 Task: Filter people by profile language Russian.
Action: Mouse moved to (384, 73)
Screenshot: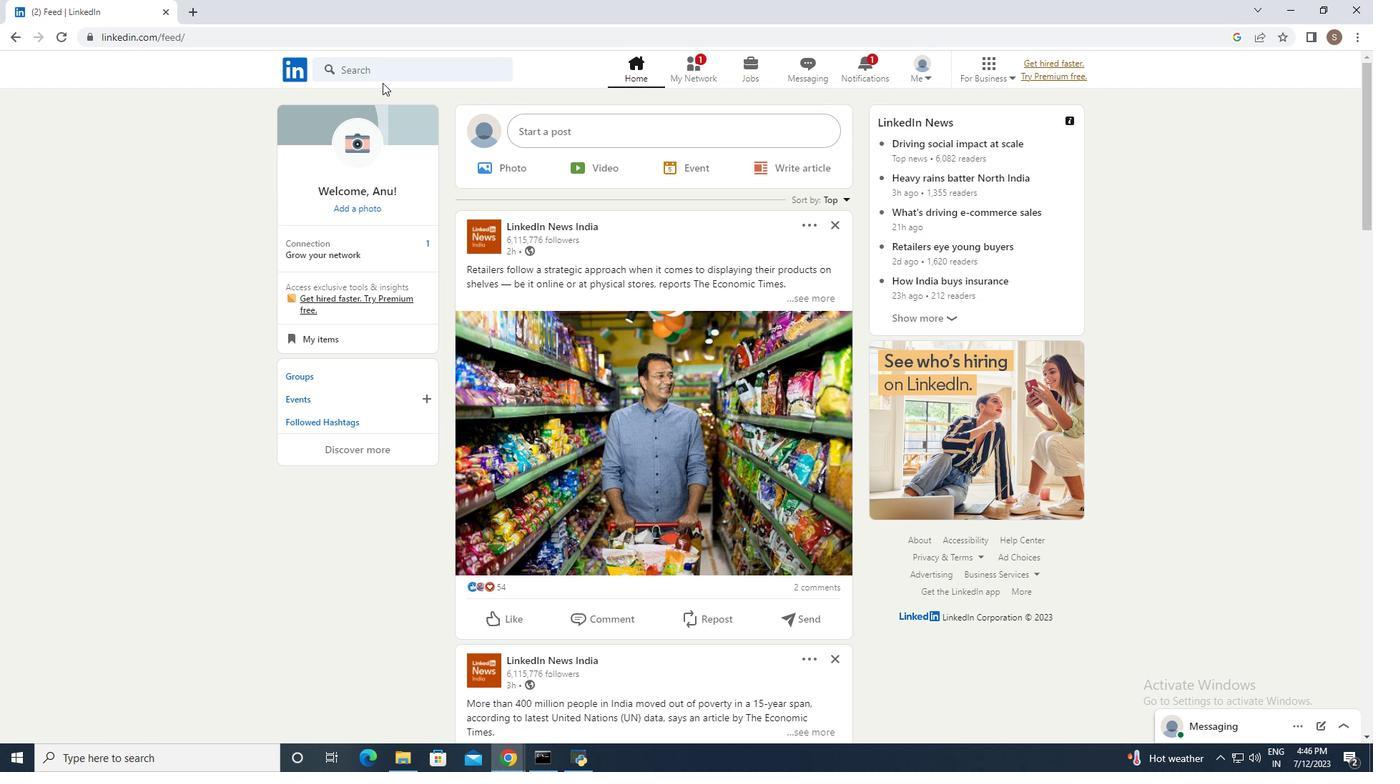 
Action: Mouse pressed left at (384, 73)
Screenshot: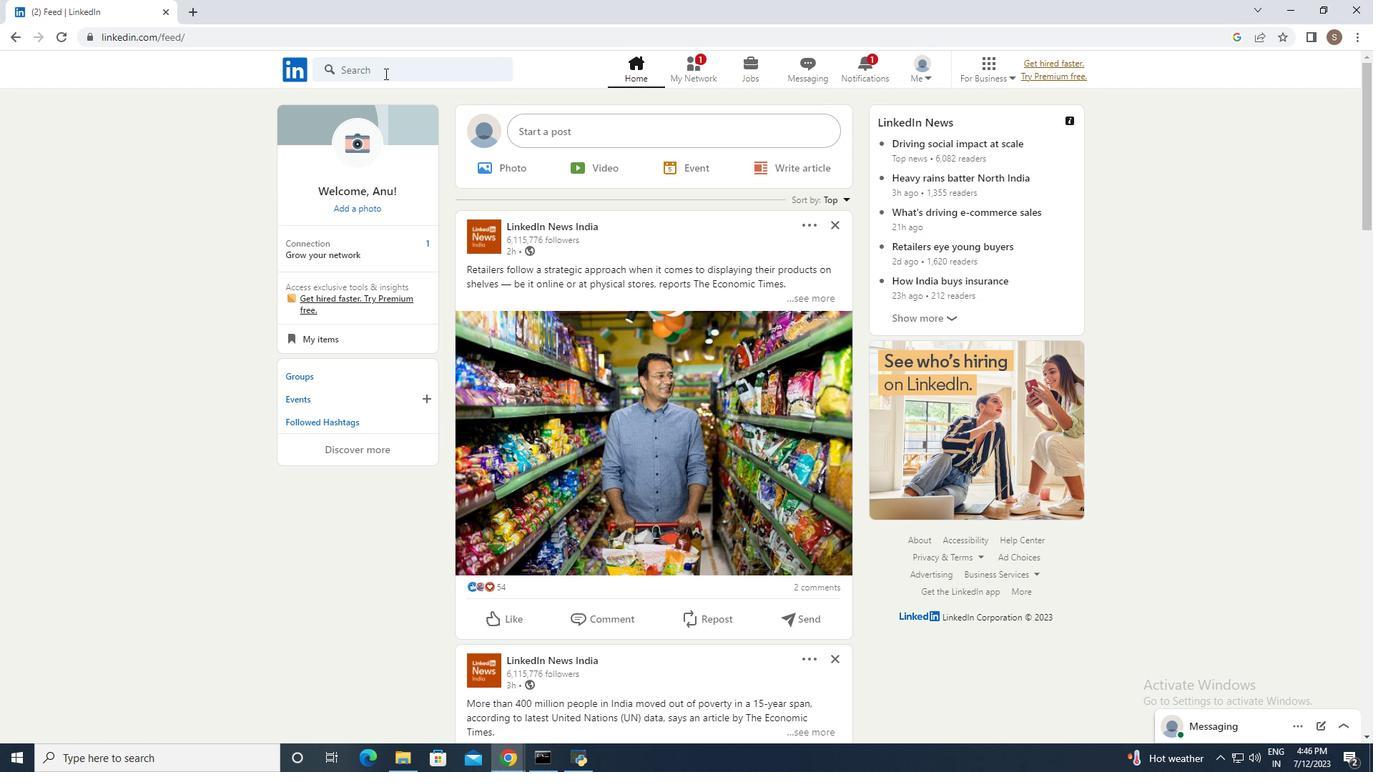 
Action: Mouse moved to (363, 196)
Screenshot: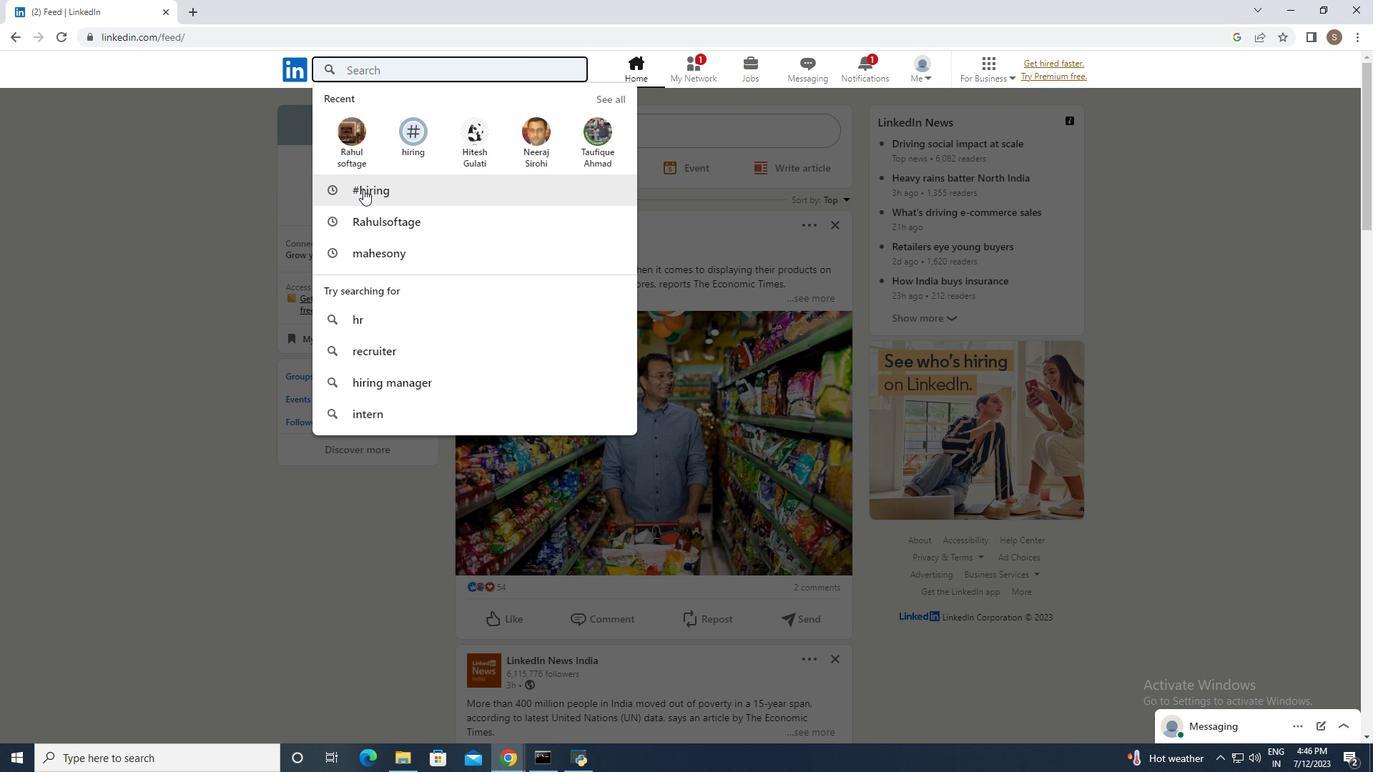 
Action: Mouse pressed left at (363, 196)
Screenshot: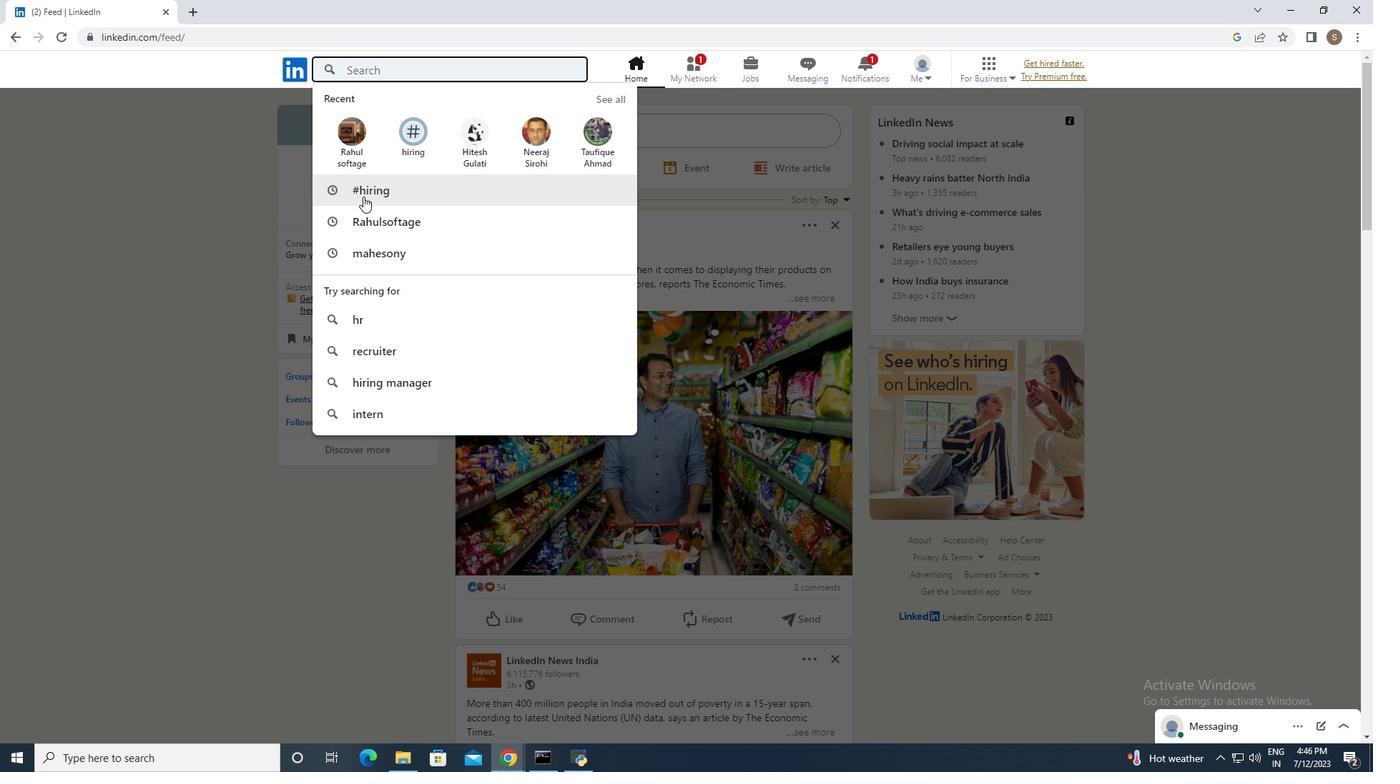 
Action: Mouse moved to (397, 102)
Screenshot: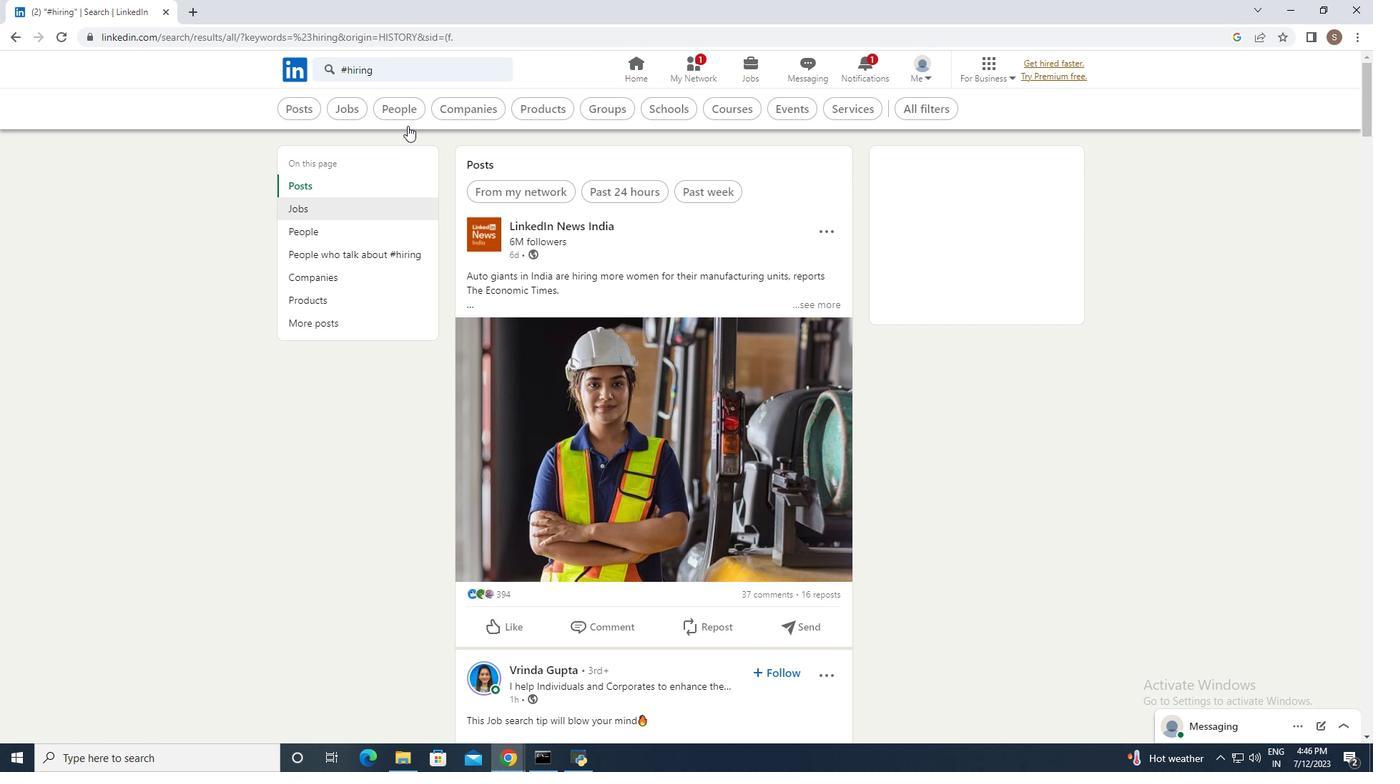 
Action: Mouse pressed left at (397, 102)
Screenshot: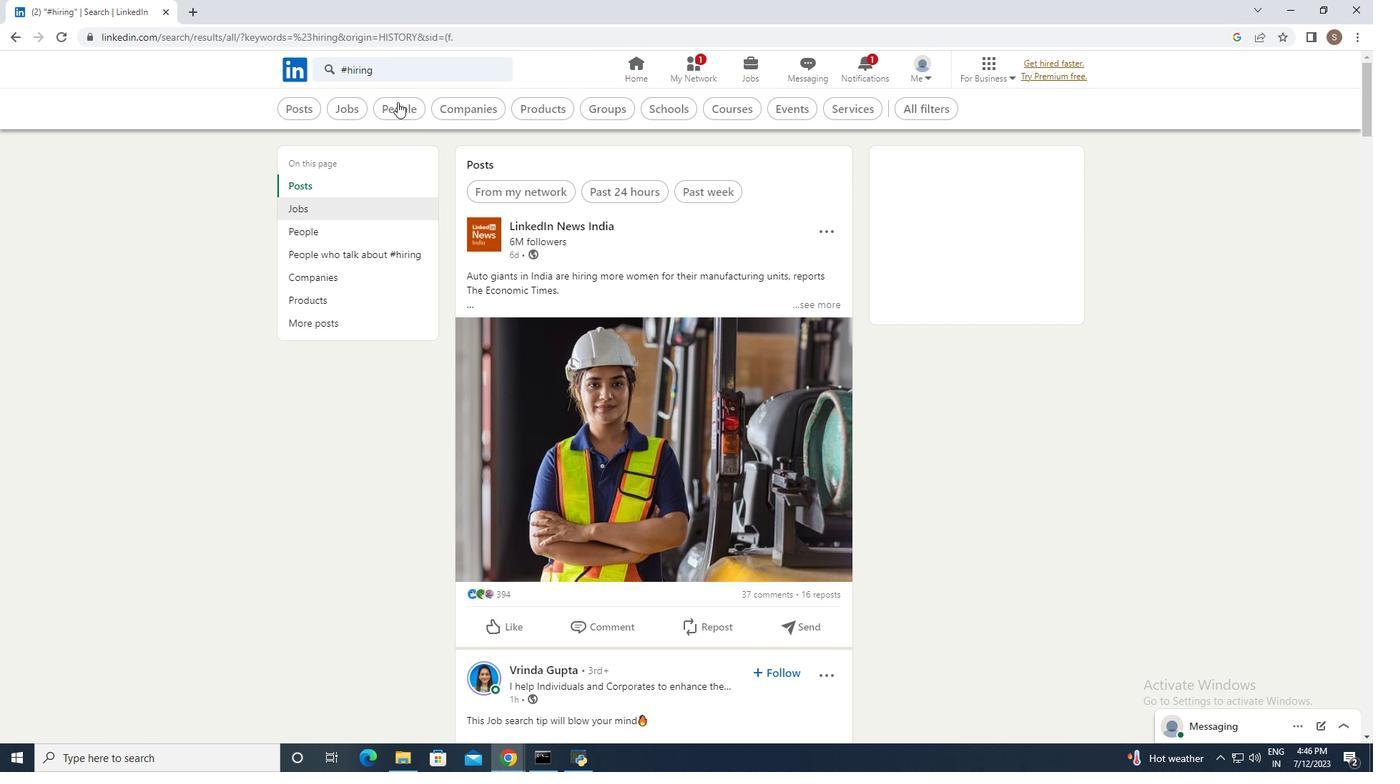 
Action: Mouse moved to (726, 109)
Screenshot: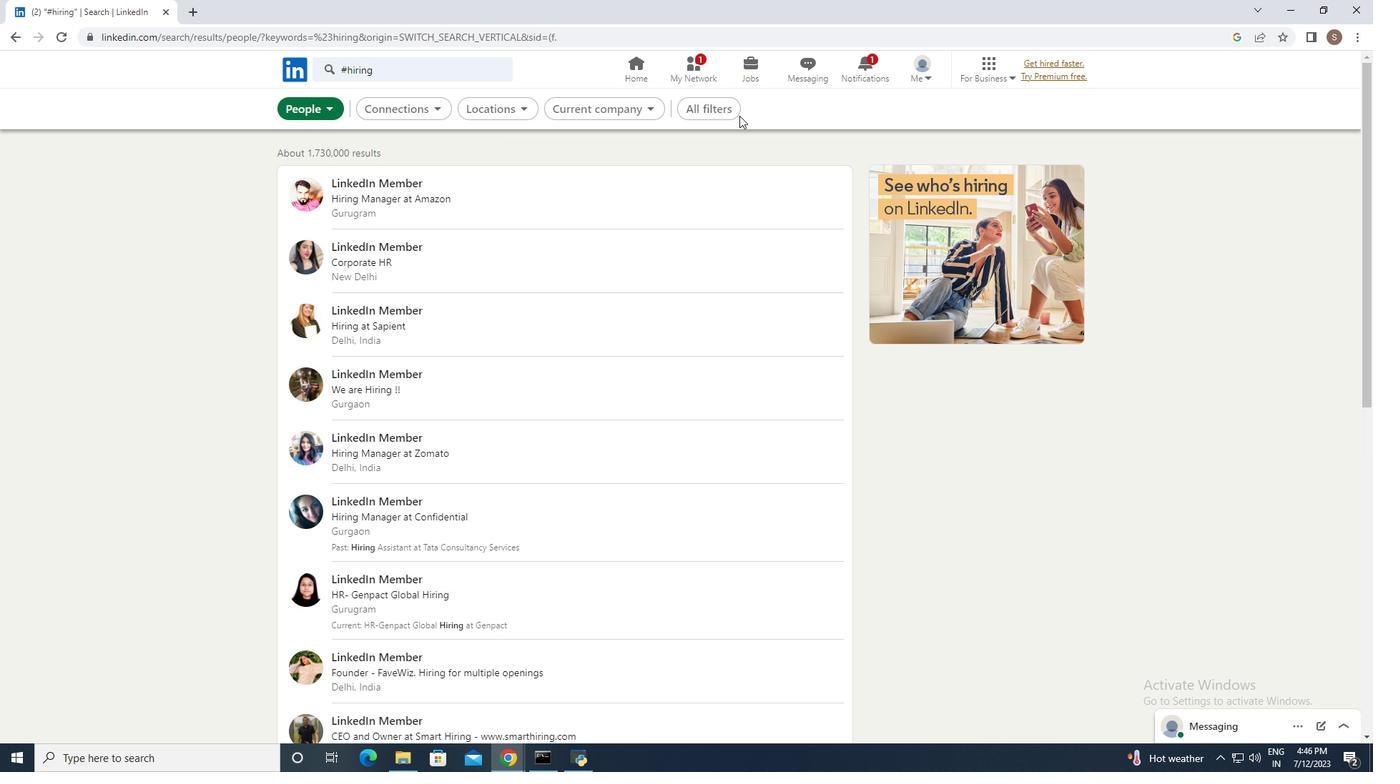 
Action: Mouse pressed left at (726, 109)
Screenshot: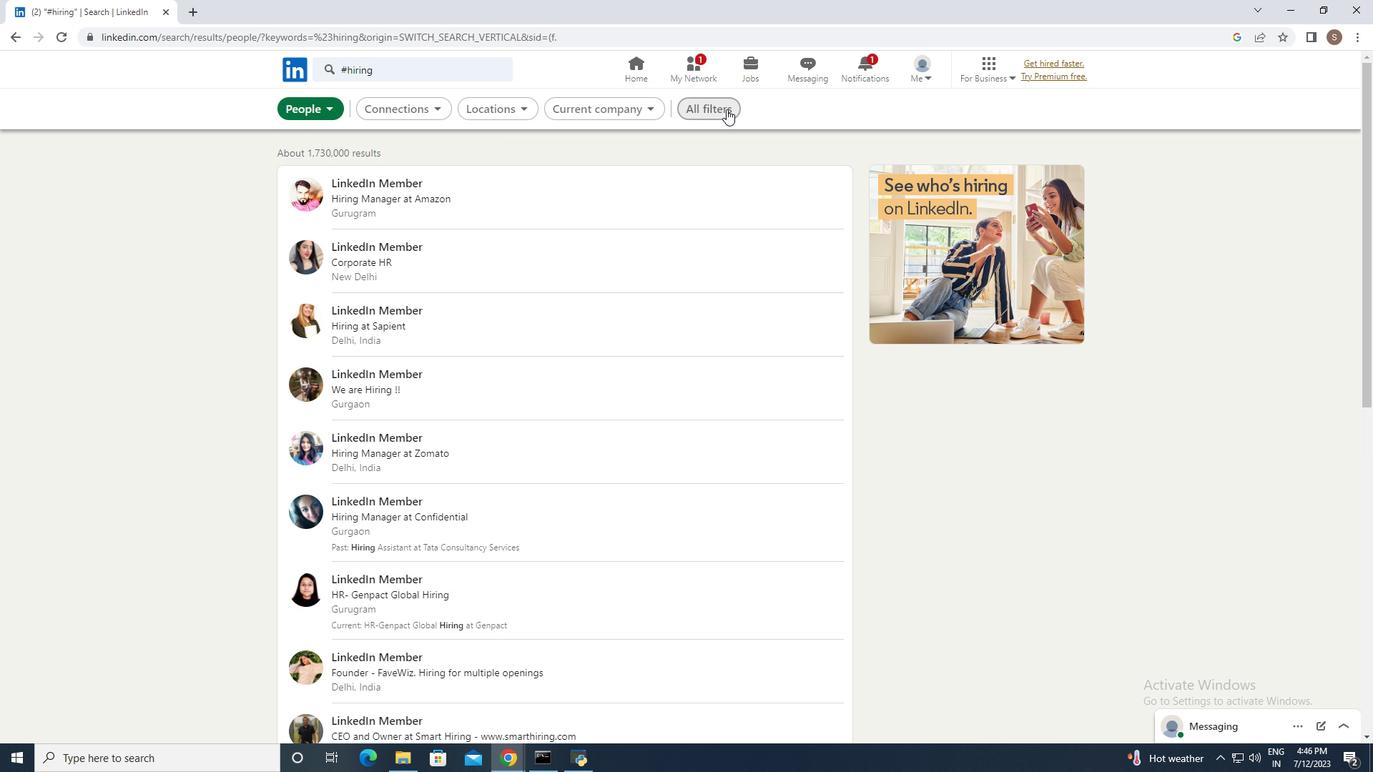 
Action: Mouse moved to (1051, 410)
Screenshot: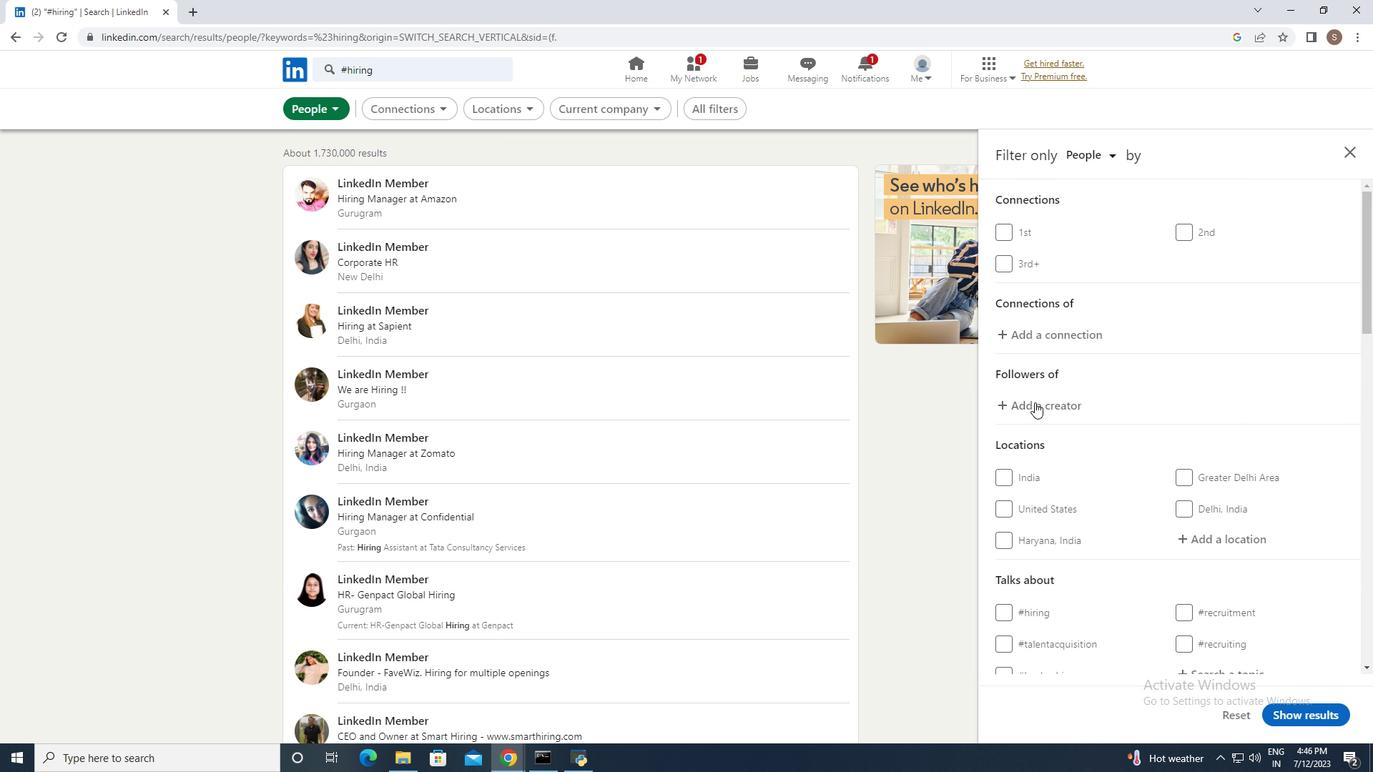 
Action: Mouse scrolled (1051, 409) with delta (0, 0)
Screenshot: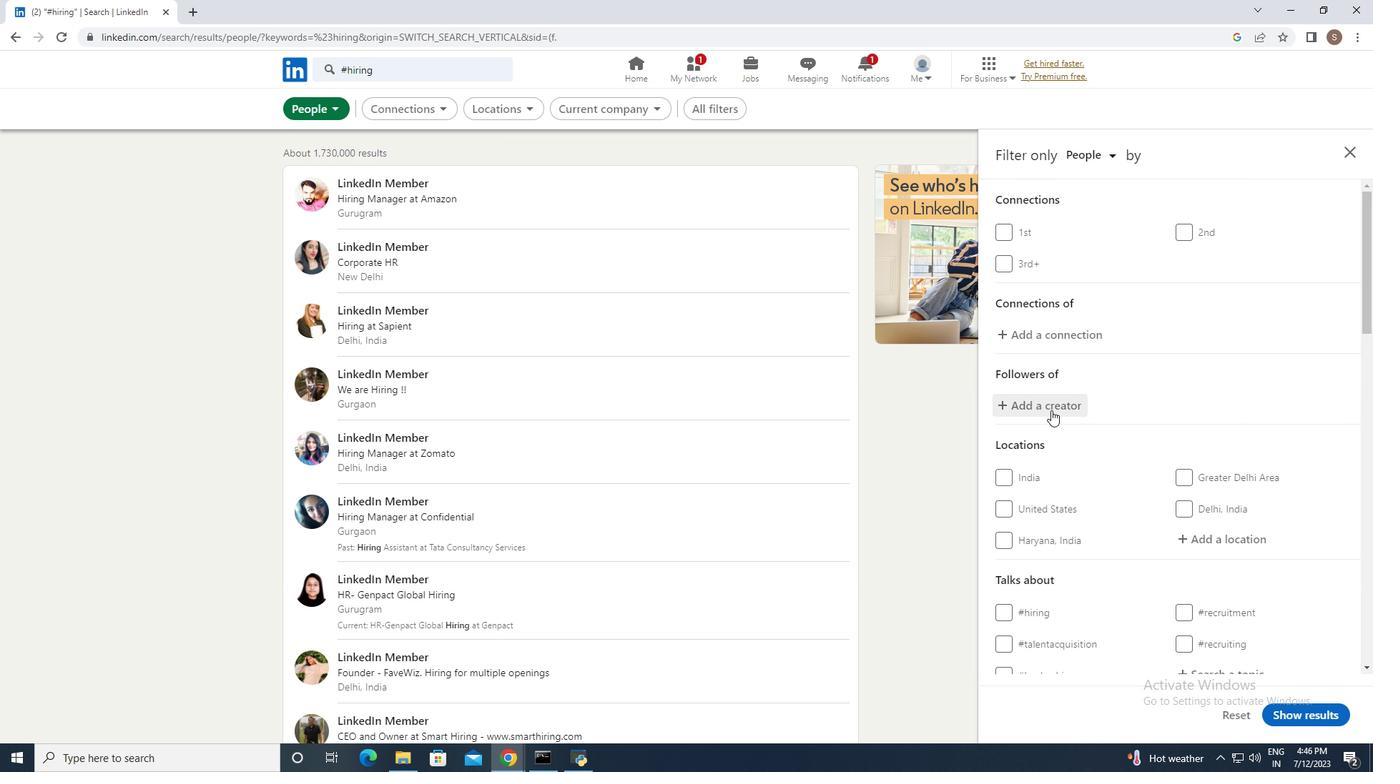 
Action: Mouse scrolled (1051, 409) with delta (0, 0)
Screenshot: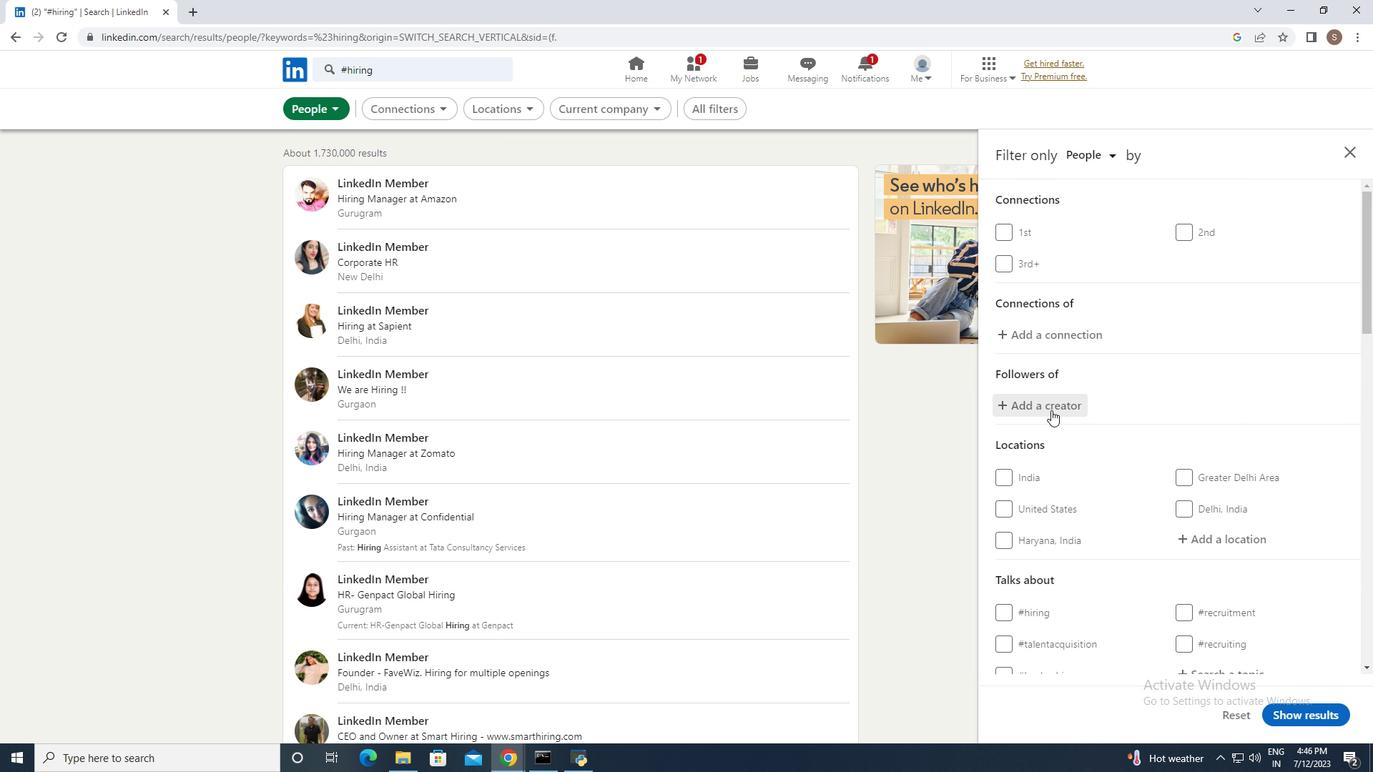 
Action: Mouse scrolled (1051, 409) with delta (0, 0)
Screenshot: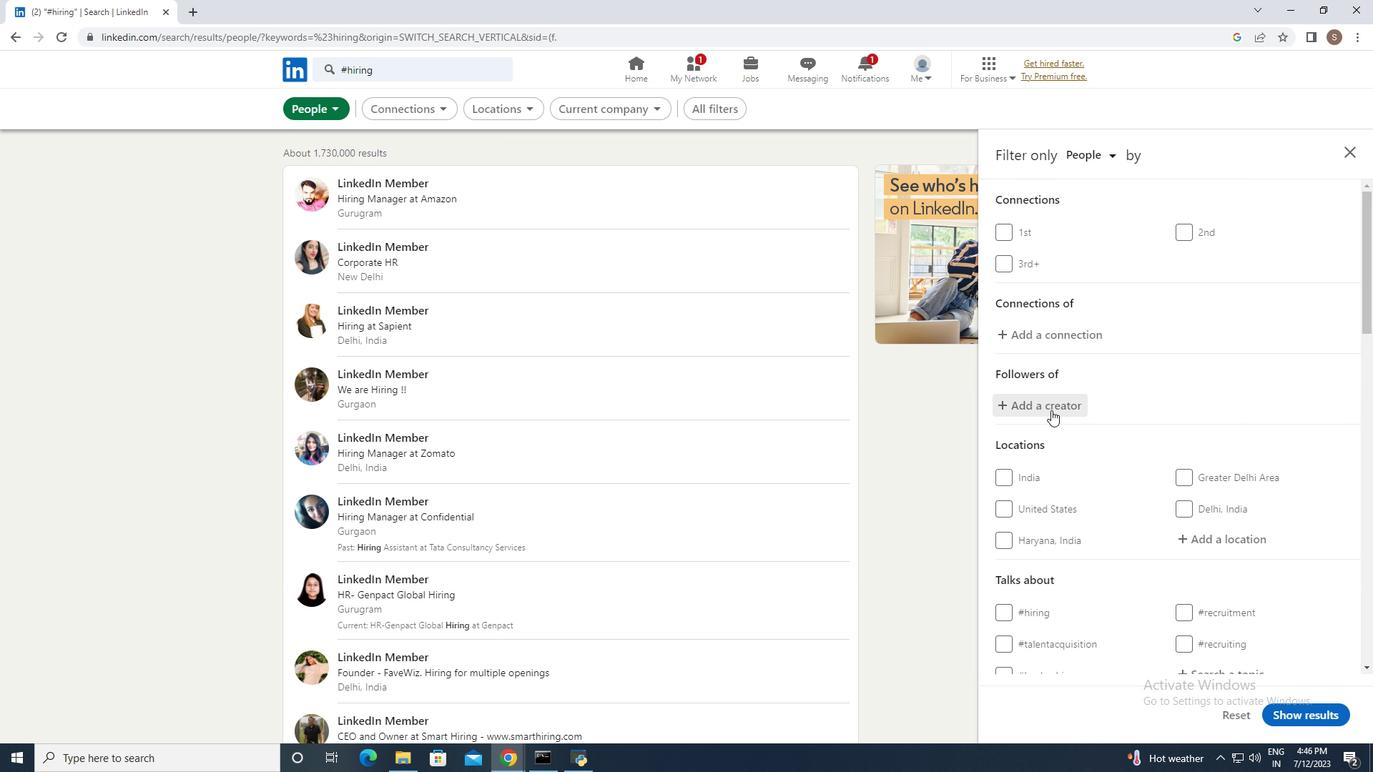 
Action: Mouse scrolled (1051, 409) with delta (0, 0)
Screenshot: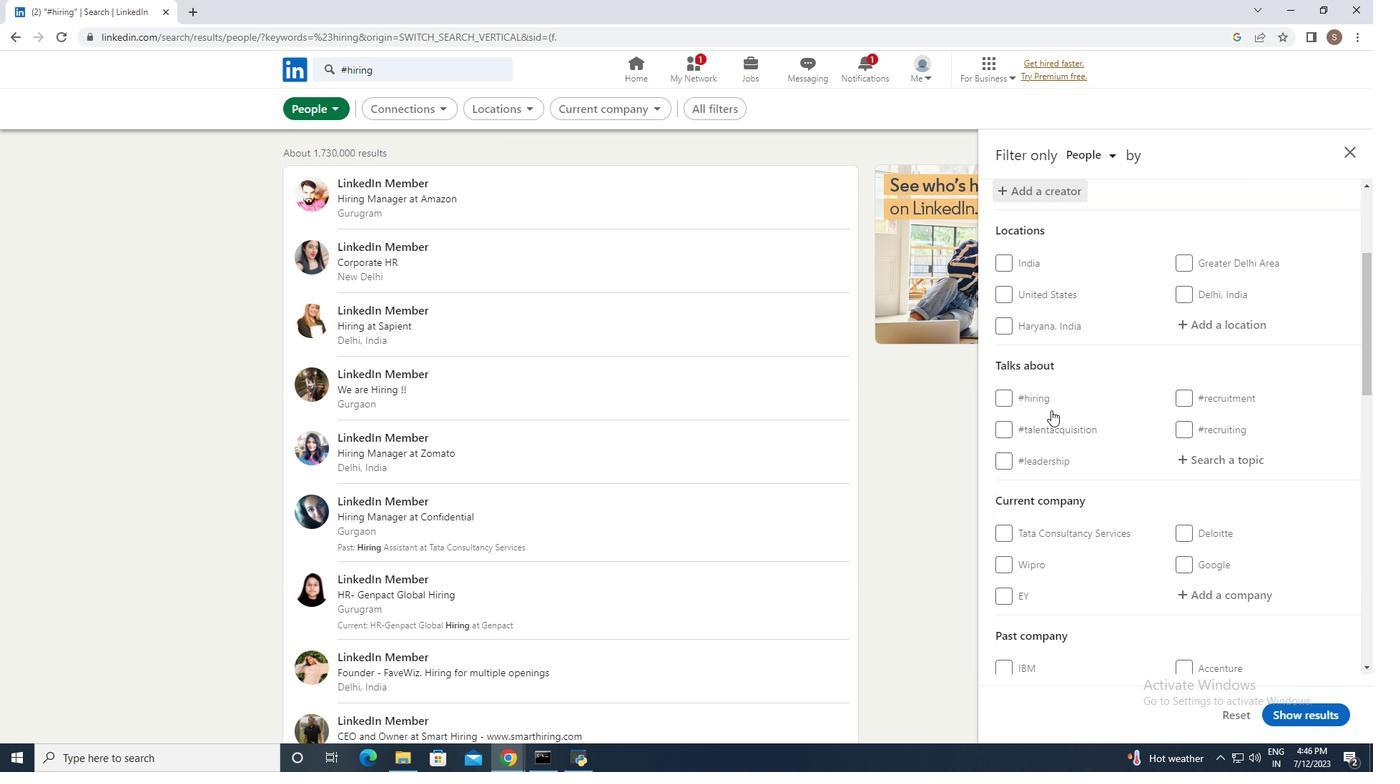 
Action: Mouse scrolled (1051, 409) with delta (0, 0)
Screenshot: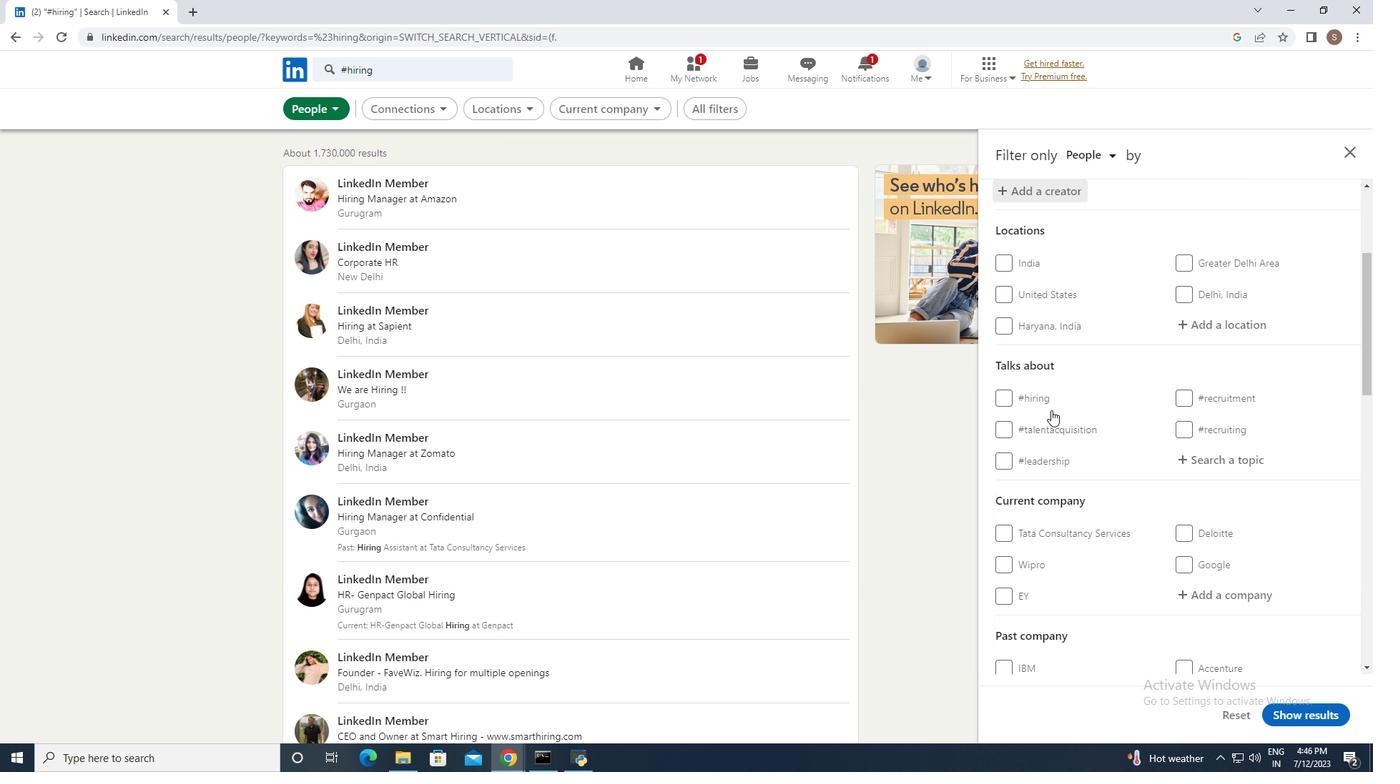 
Action: Mouse scrolled (1051, 409) with delta (0, 0)
Screenshot: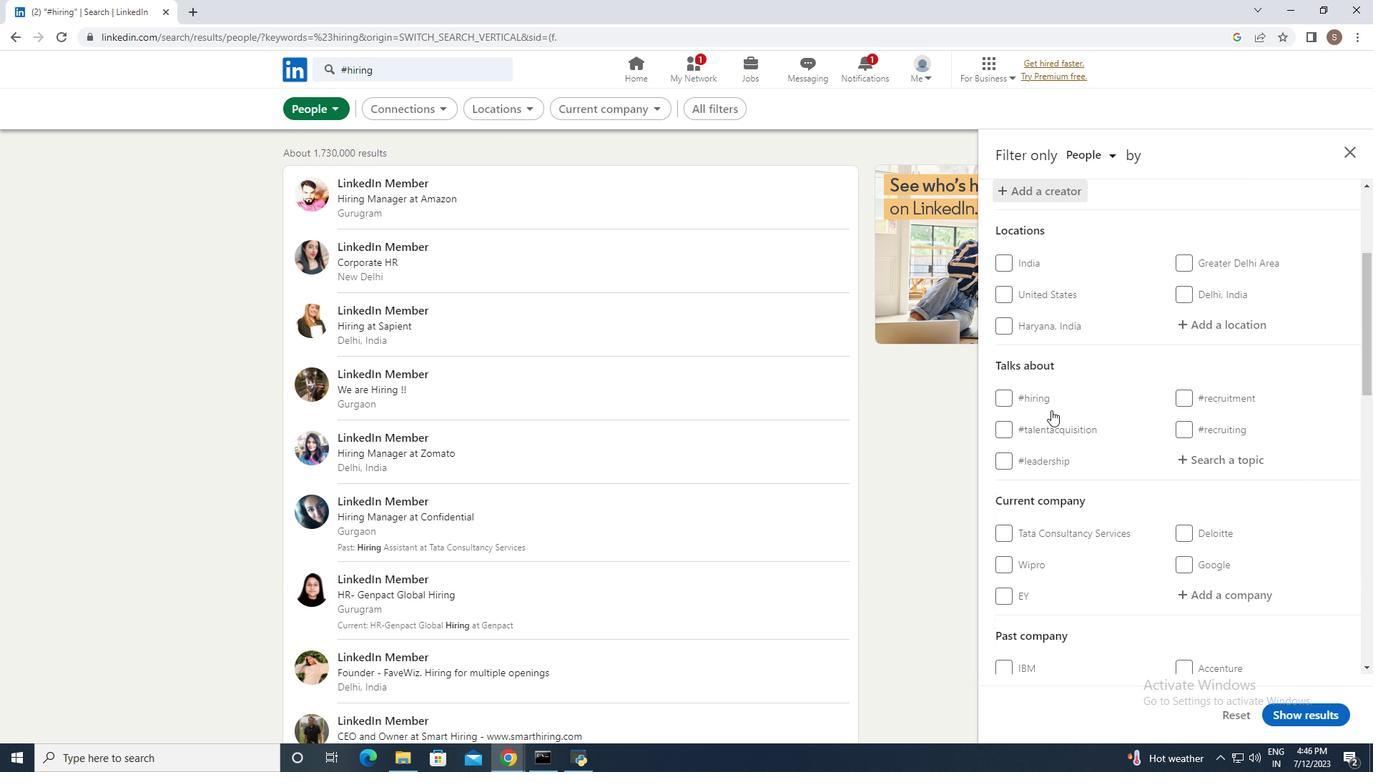 
Action: Mouse scrolled (1051, 409) with delta (0, 0)
Screenshot: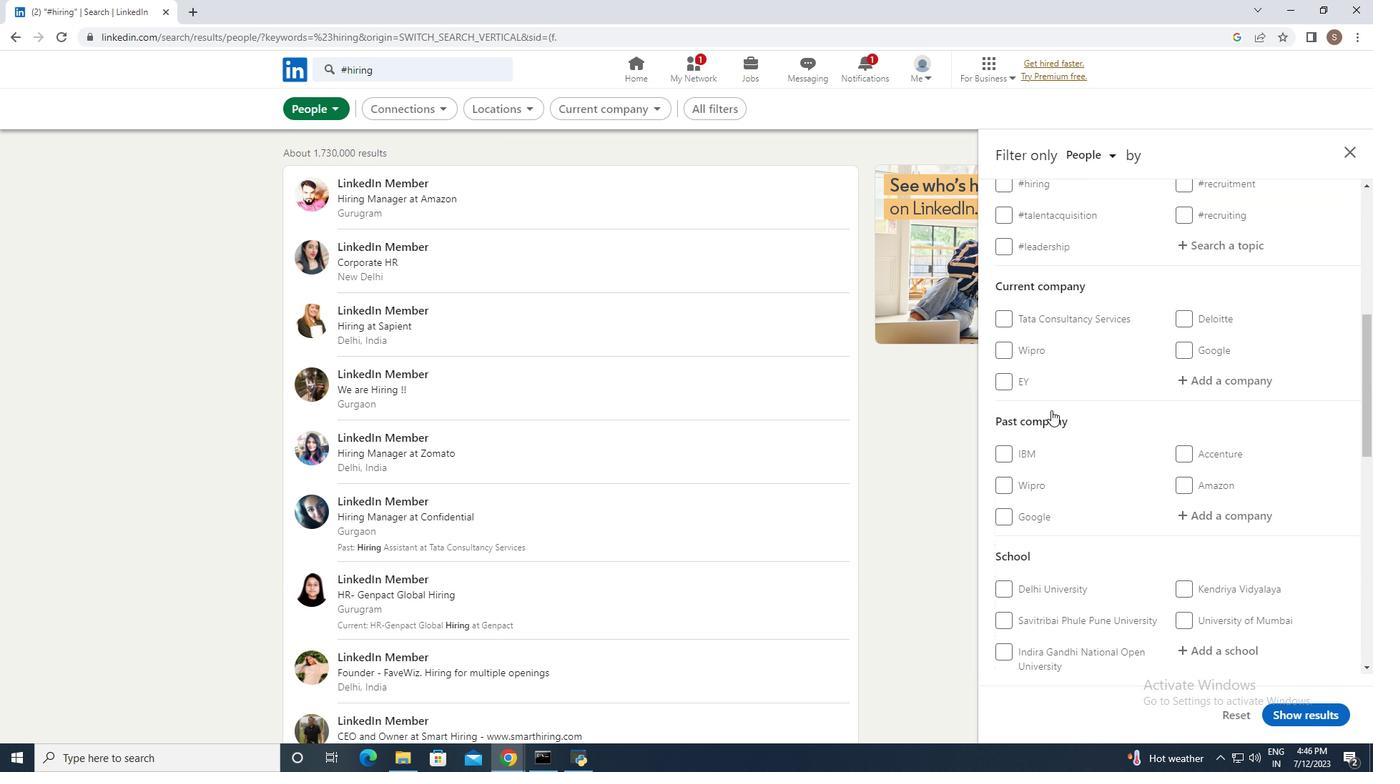 
Action: Mouse scrolled (1051, 409) with delta (0, 0)
Screenshot: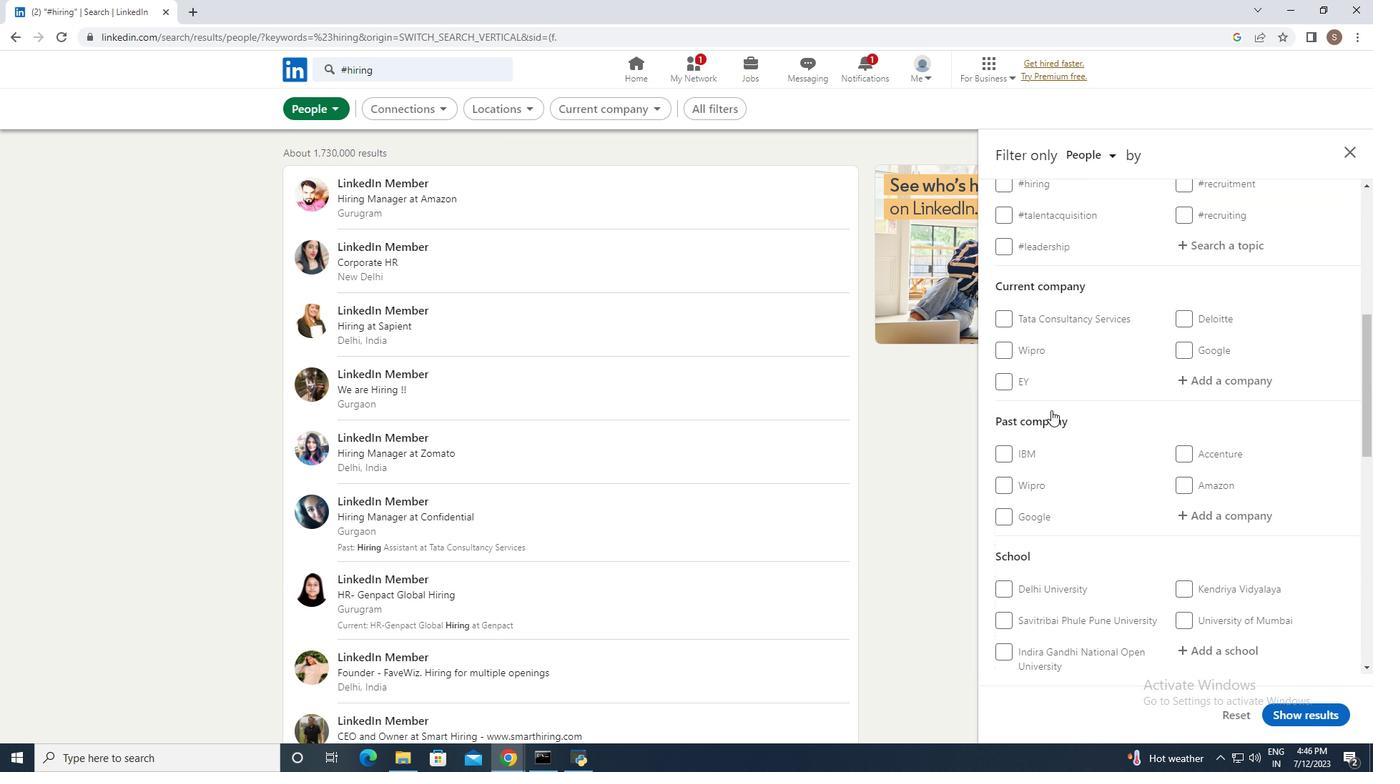 
Action: Mouse scrolled (1051, 409) with delta (0, 0)
Screenshot: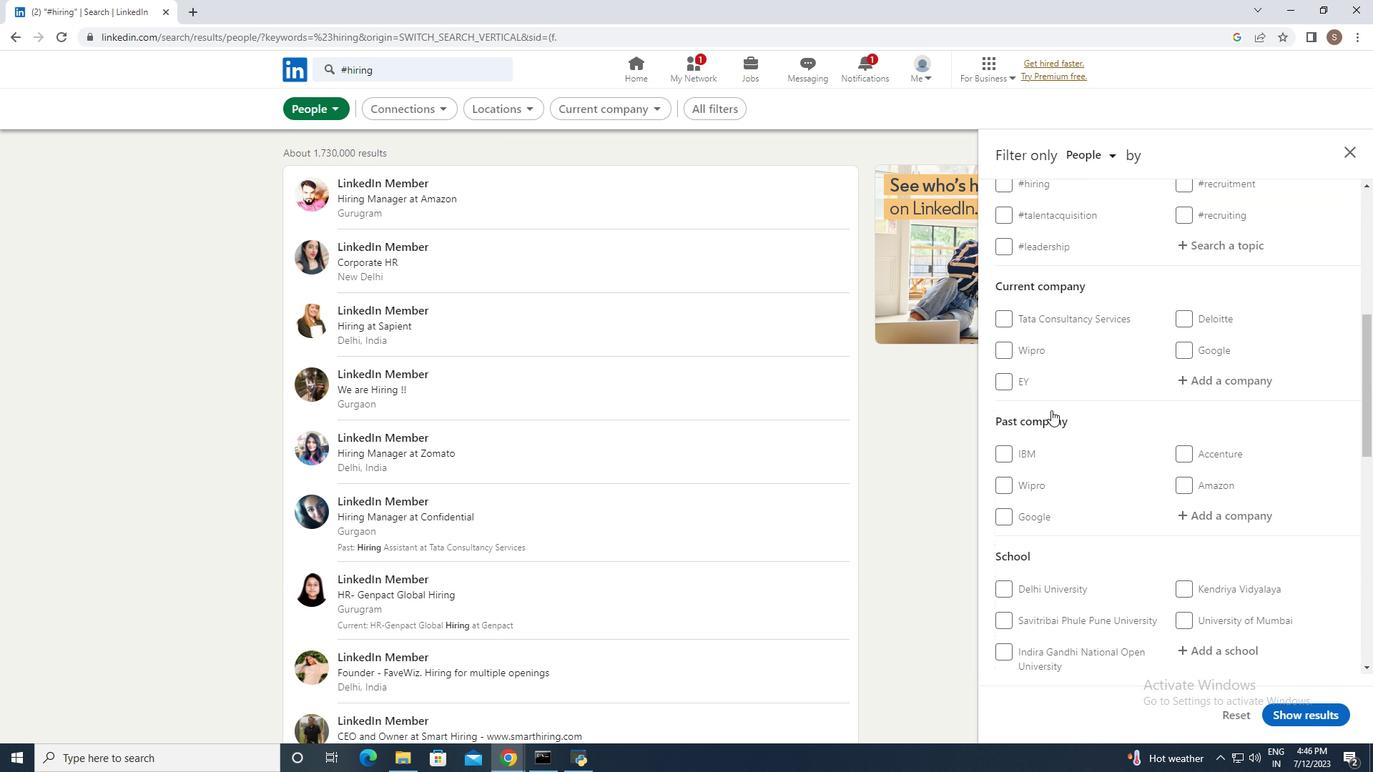 
Action: Mouse scrolled (1051, 409) with delta (0, 0)
Screenshot: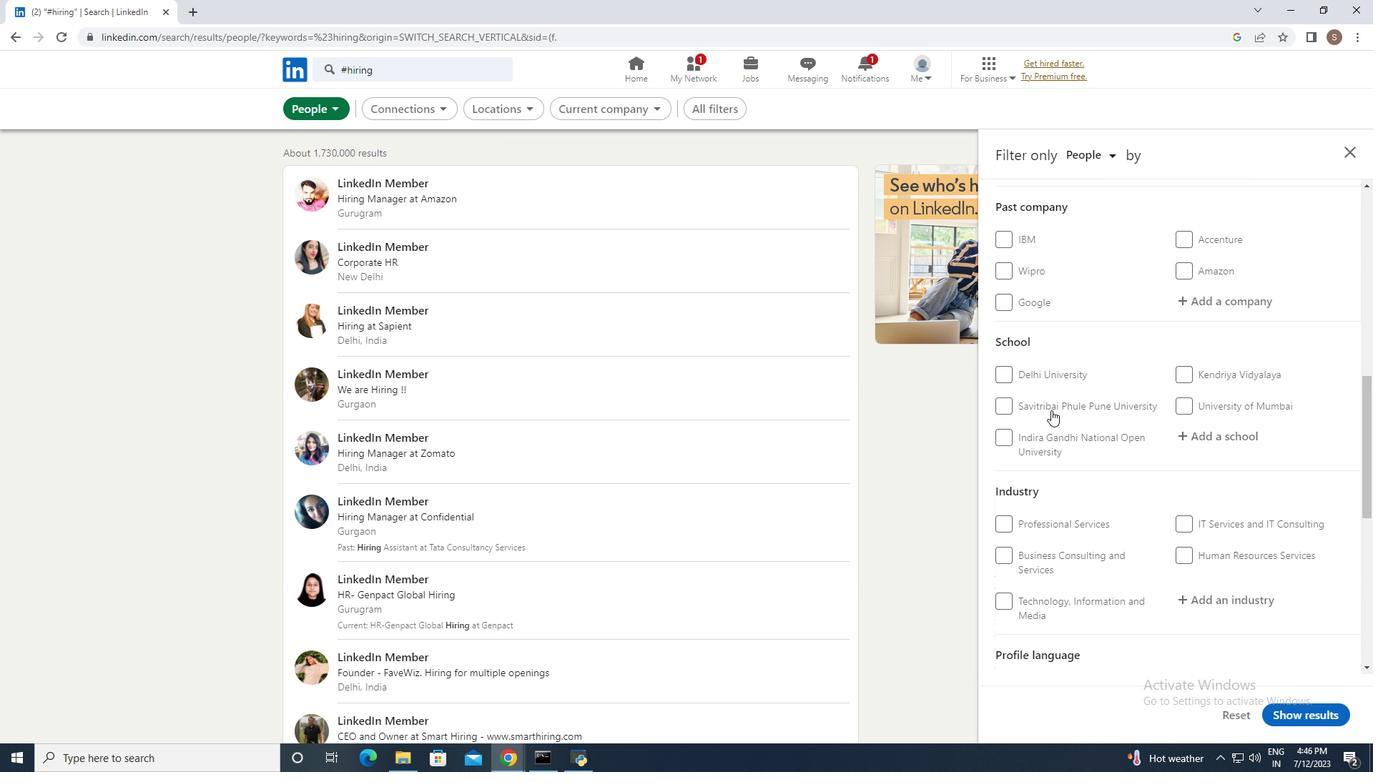 
Action: Mouse scrolled (1051, 409) with delta (0, 0)
Screenshot: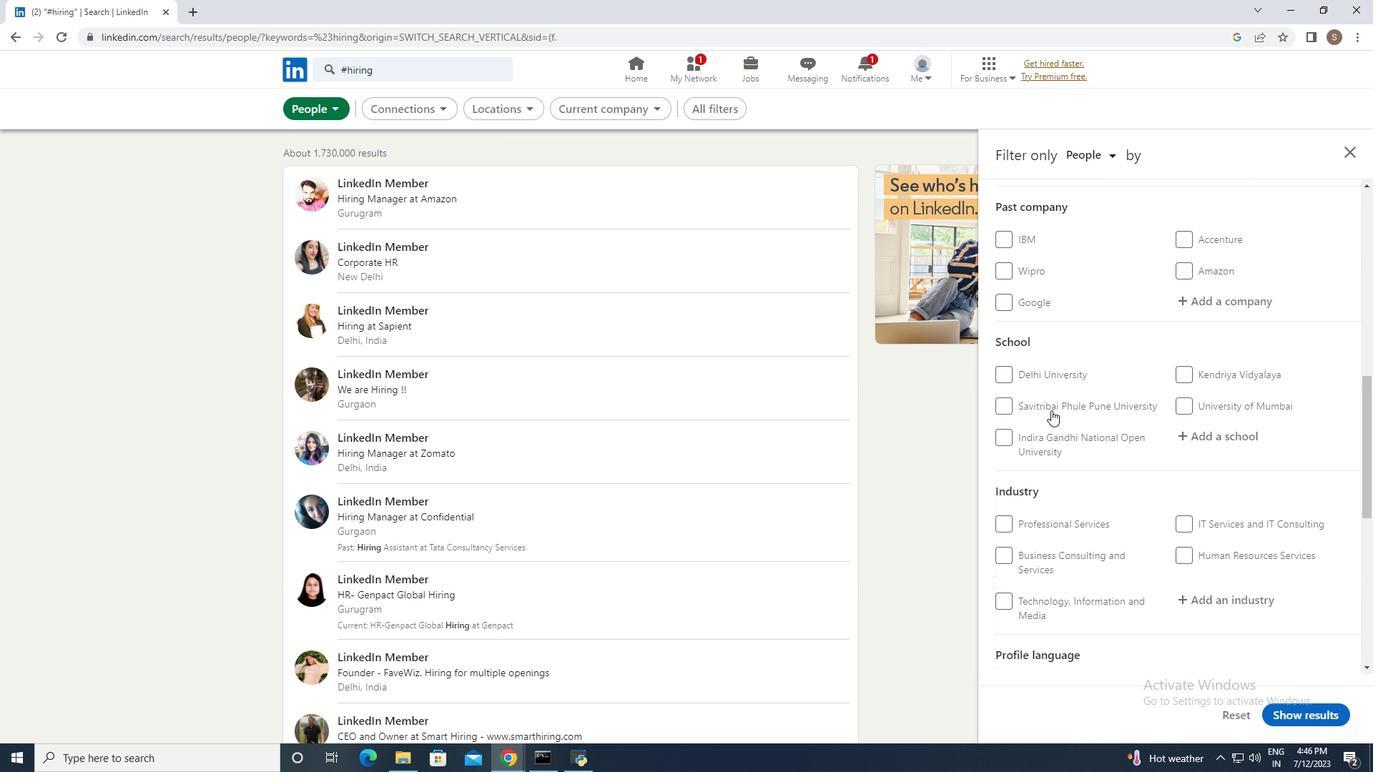 
Action: Mouse scrolled (1051, 409) with delta (0, 0)
Screenshot: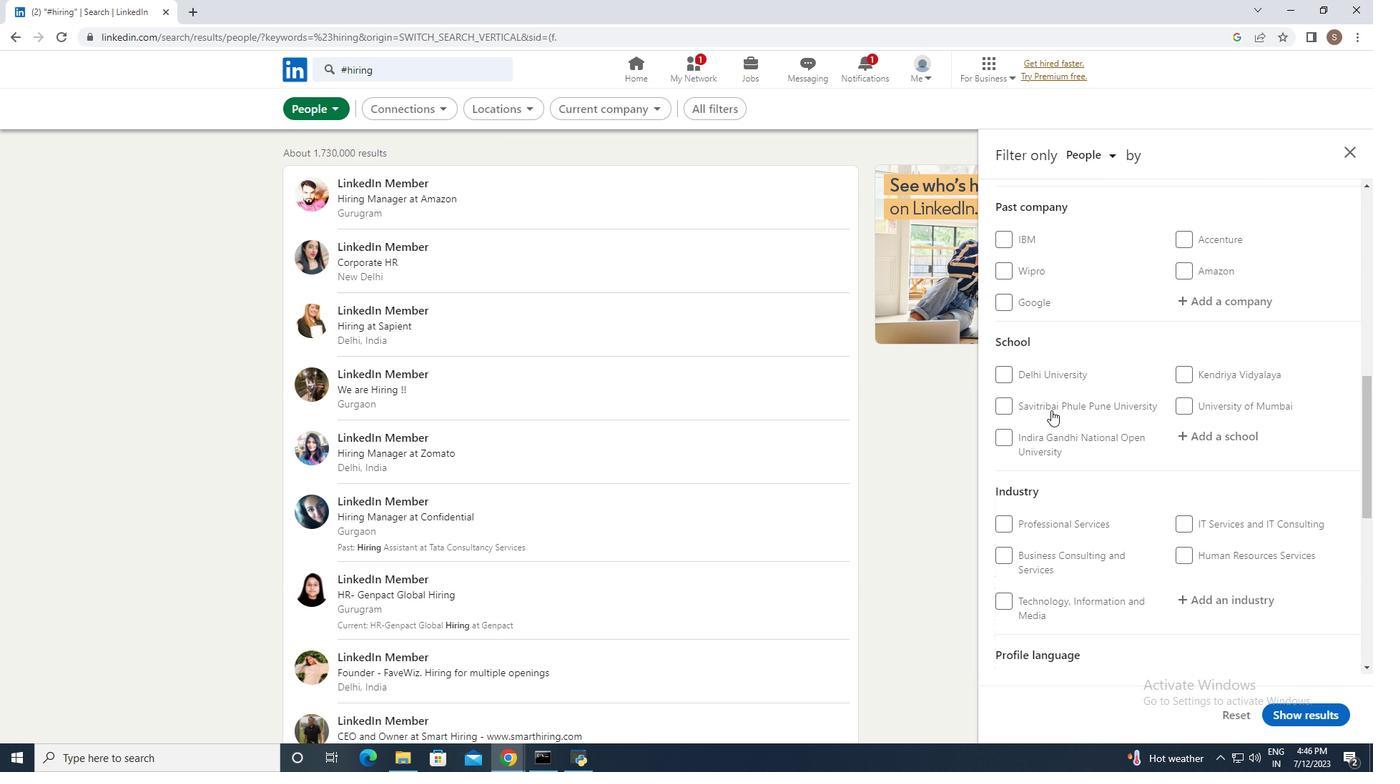 
Action: Mouse scrolled (1051, 409) with delta (0, 0)
Screenshot: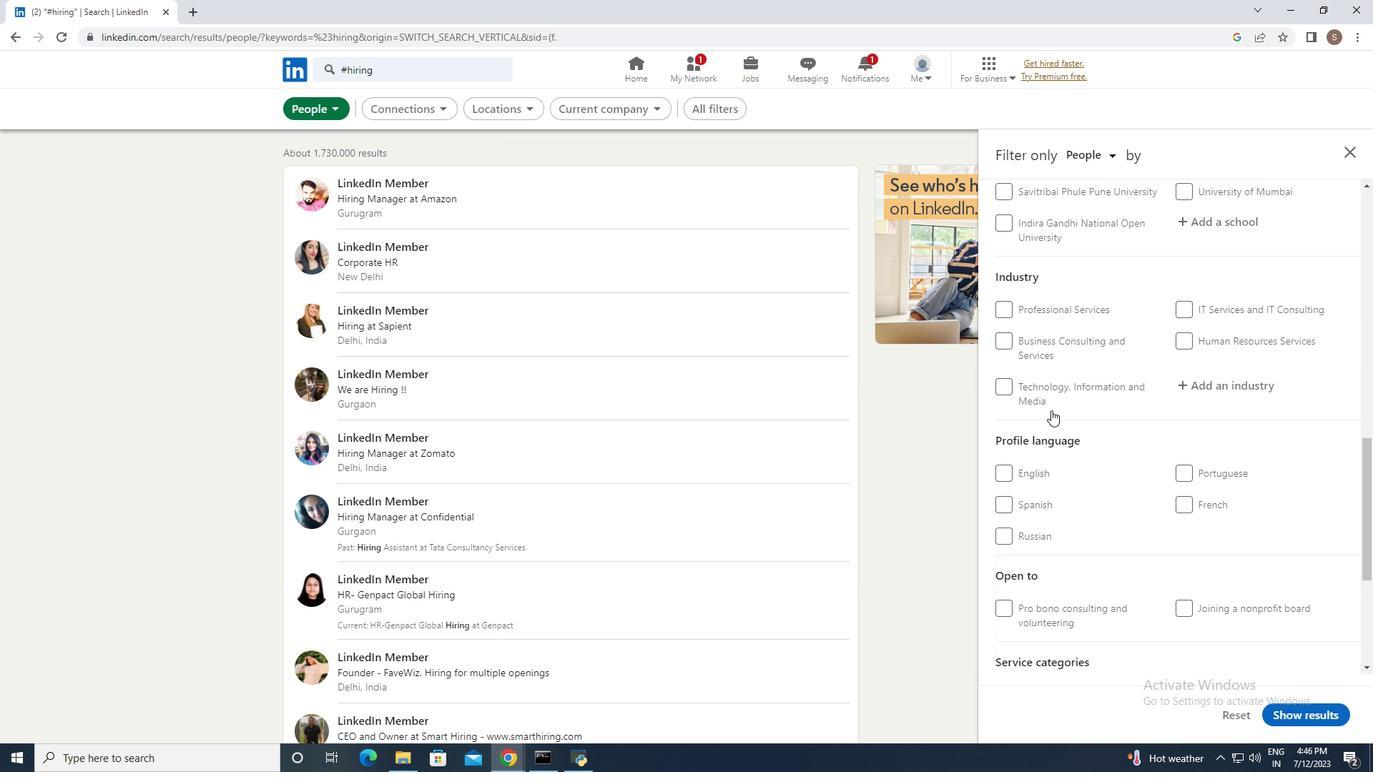 
Action: Mouse scrolled (1051, 409) with delta (0, 0)
Screenshot: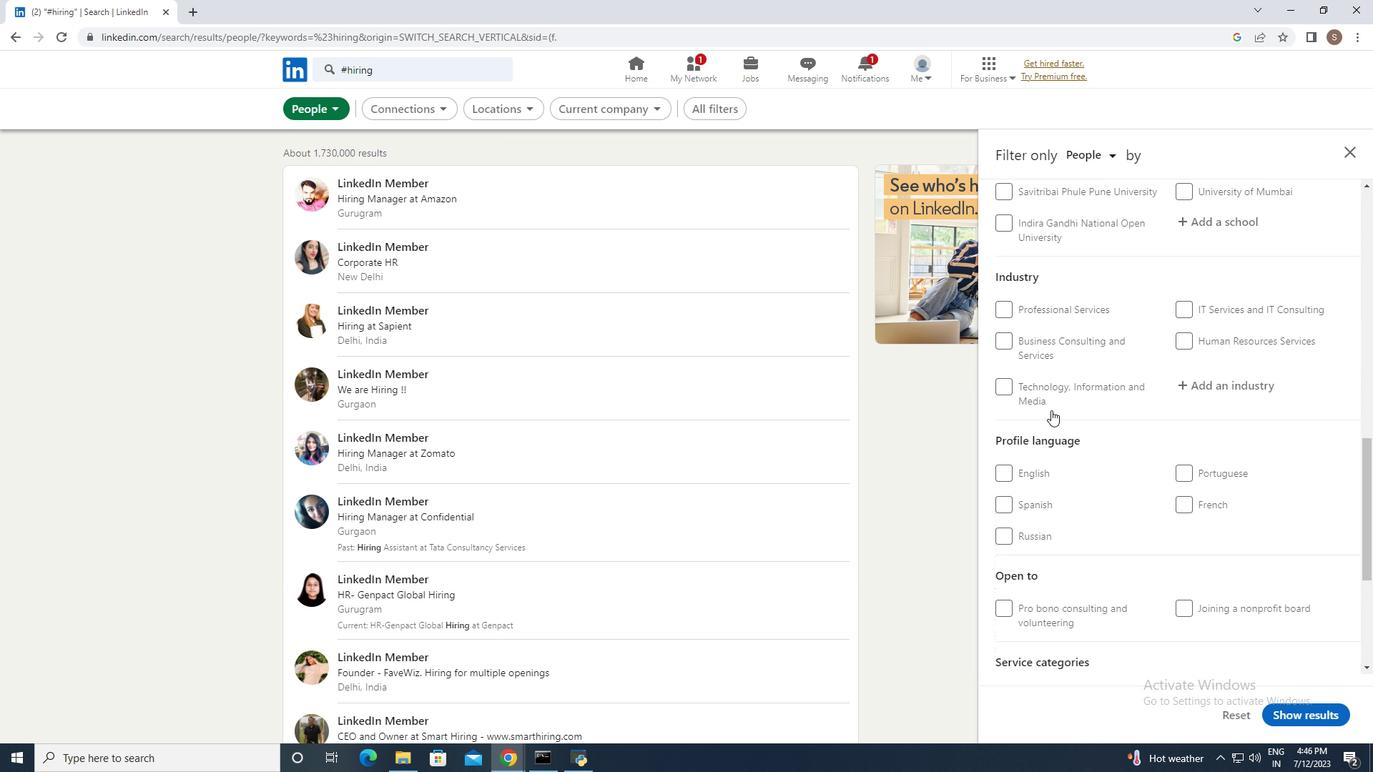 
Action: Mouse moved to (1002, 388)
Screenshot: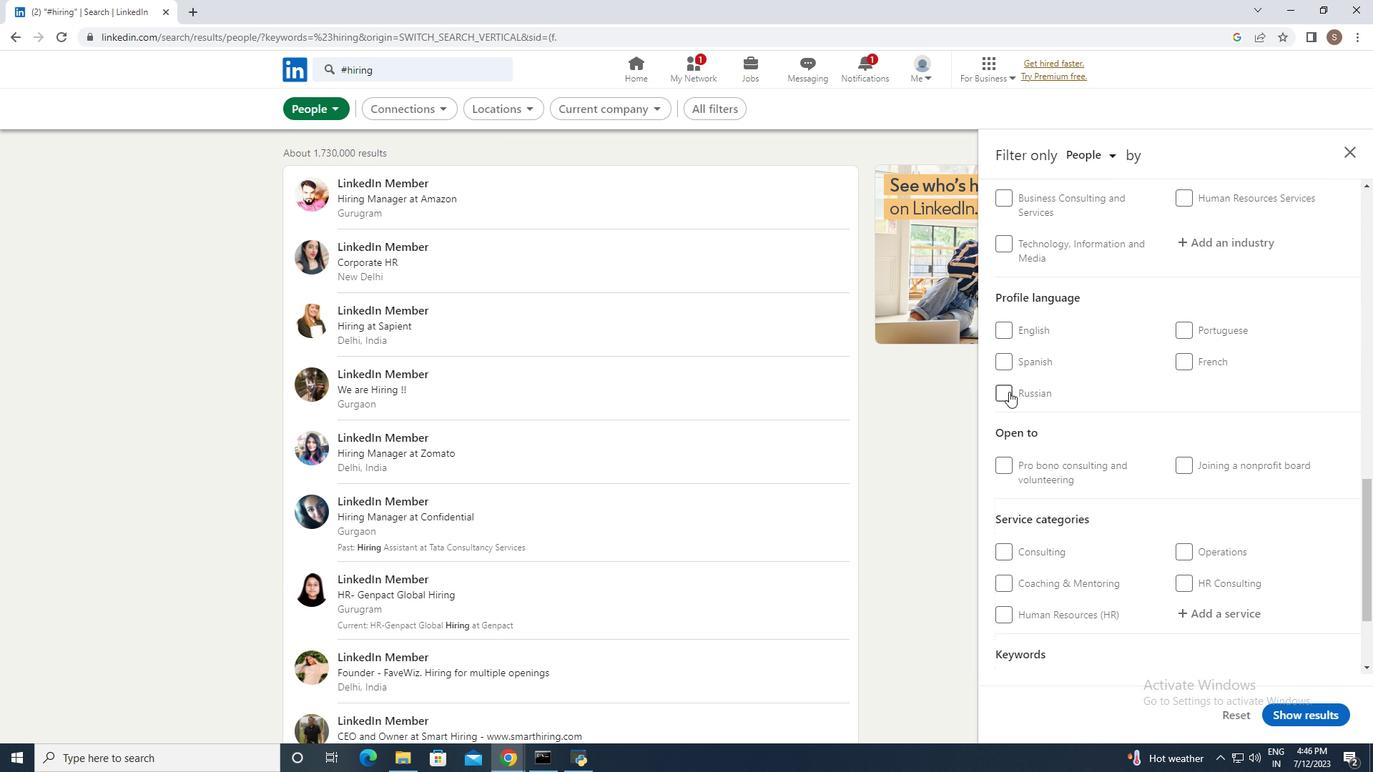 
Action: Mouse pressed left at (1002, 388)
Screenshot: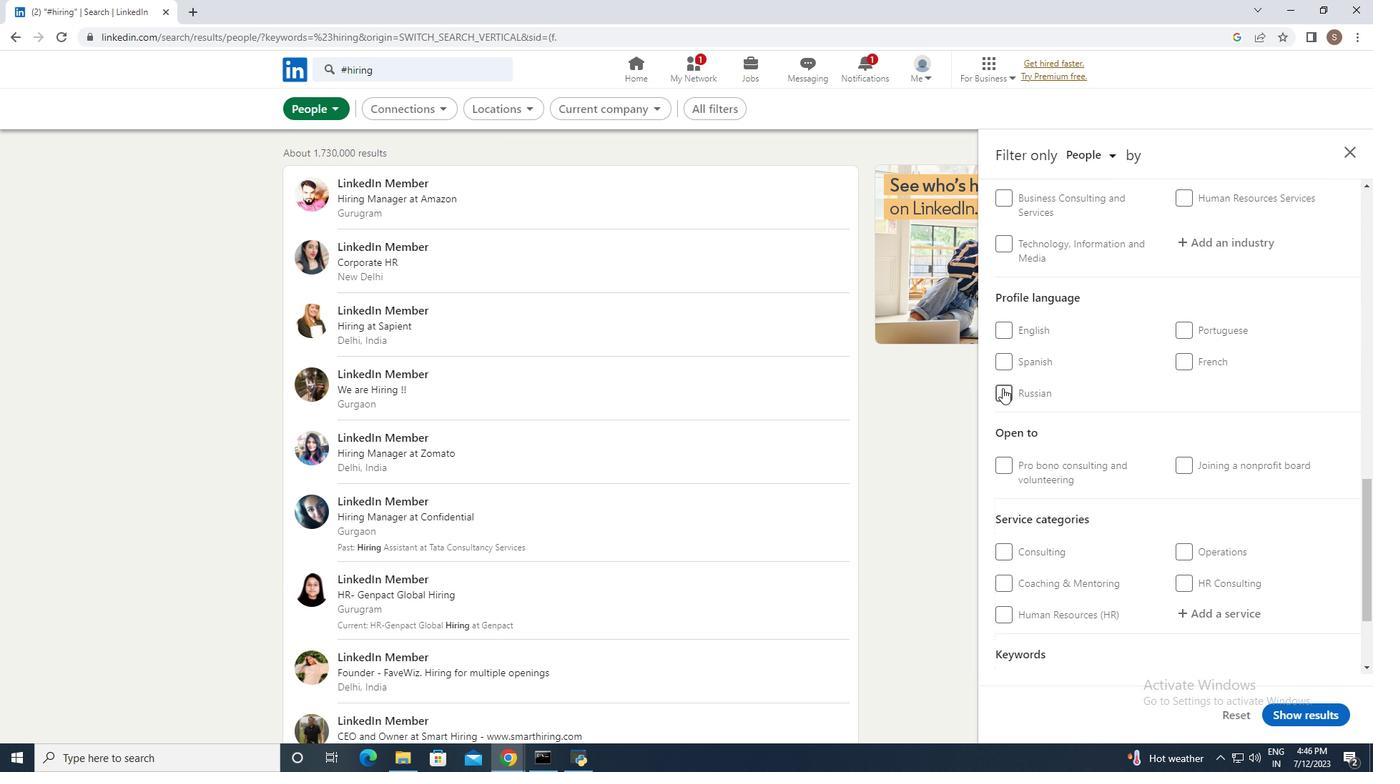 
Action: Mouse moved to (1313, 709)
Screenshot: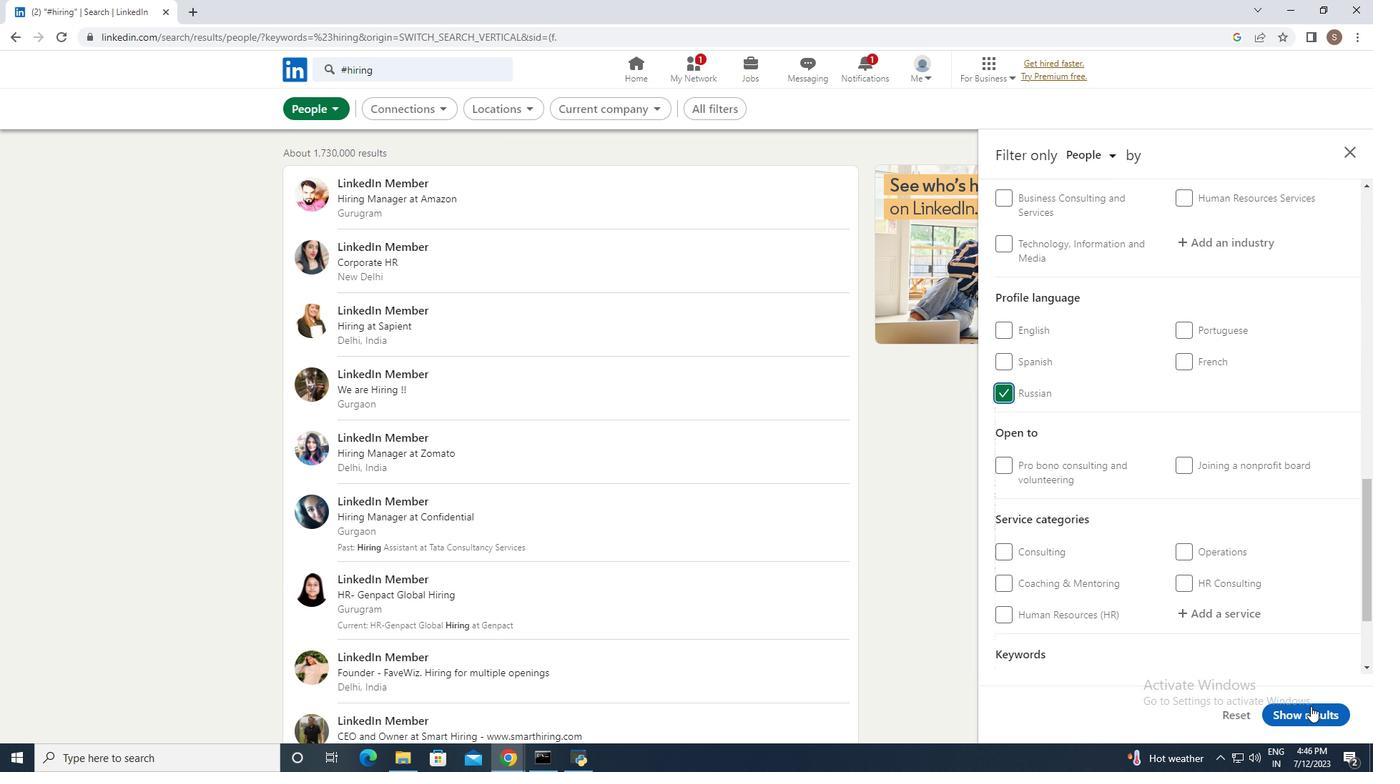 
Action: Mouse pressed left at (1313, 709)
Screenshot: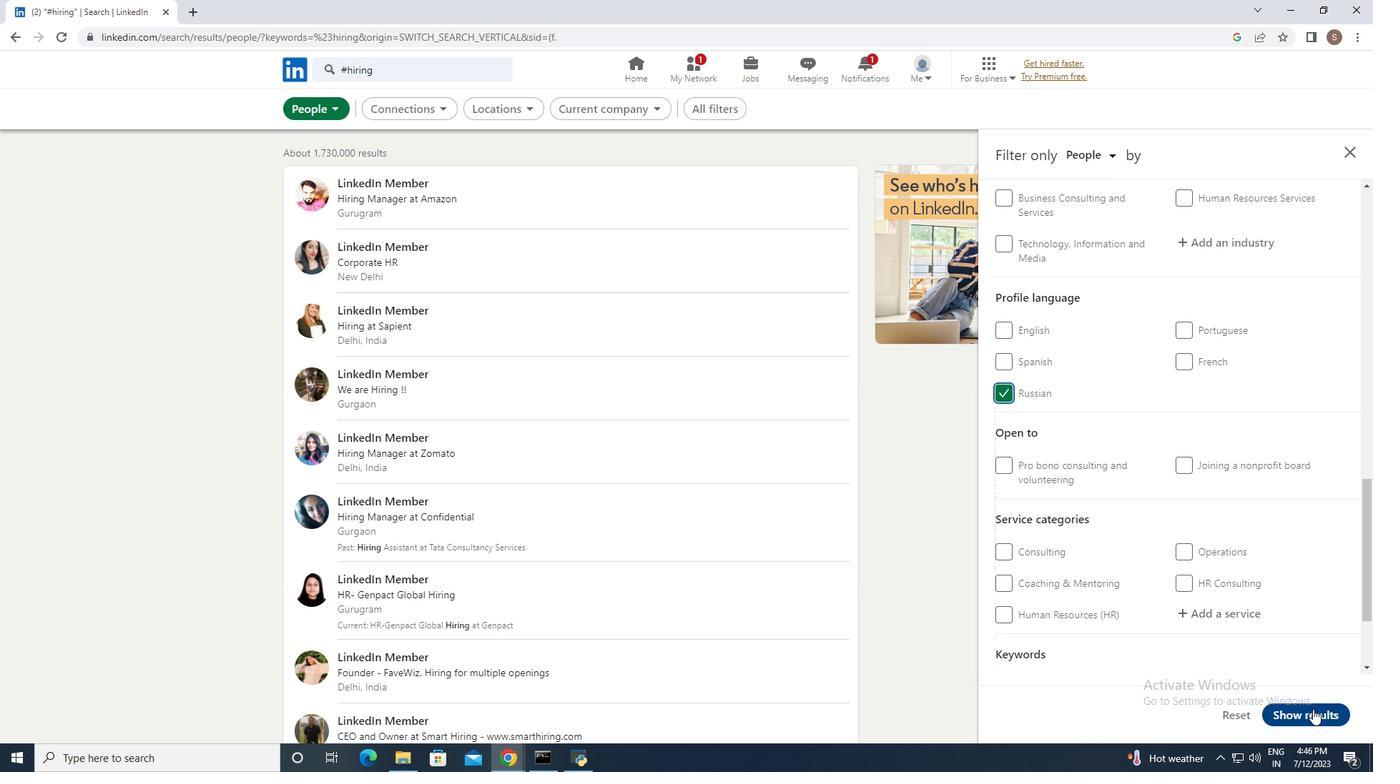 
Action: Mouse moved to (1091, 540)
Screenshot: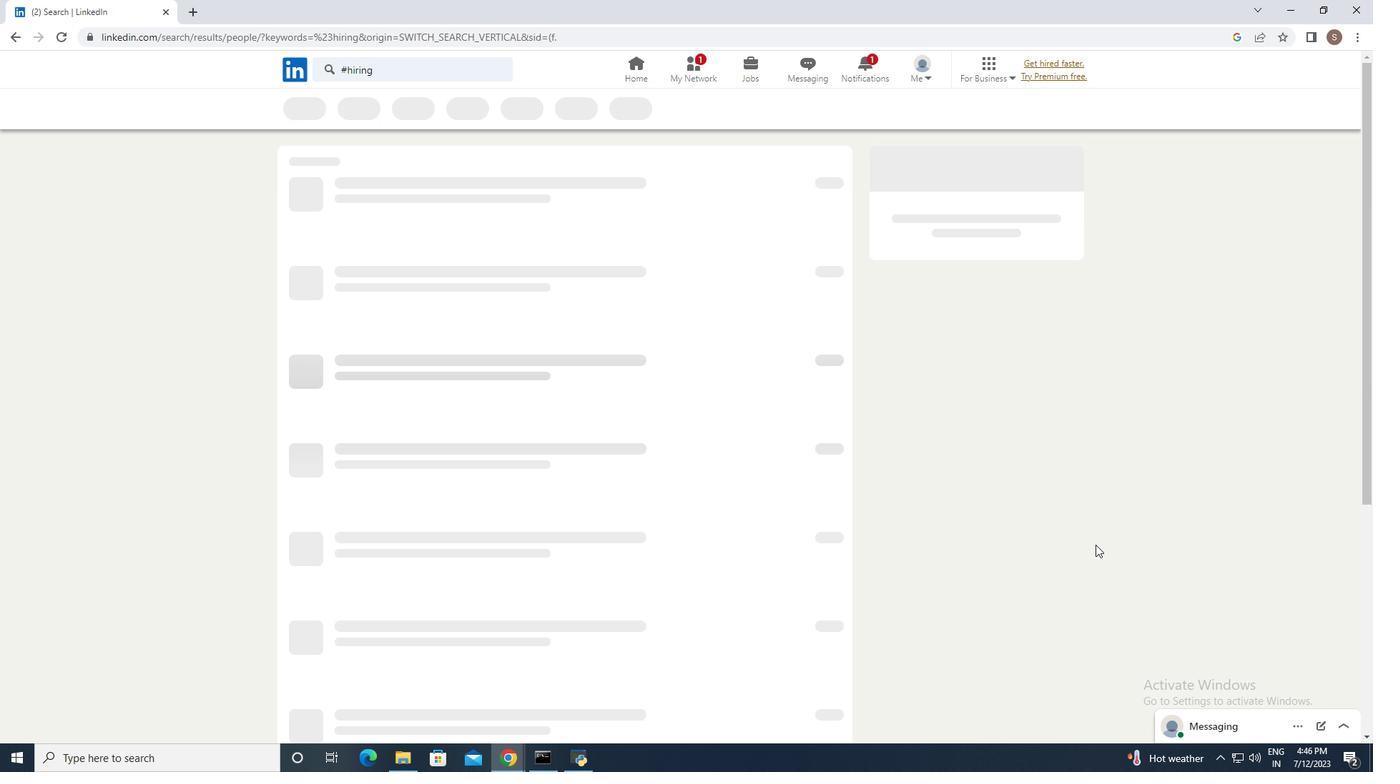 
